 Task: Check the places in San Diego for foodies.
Action: Mouse moved to (602, 58)
Screenshot: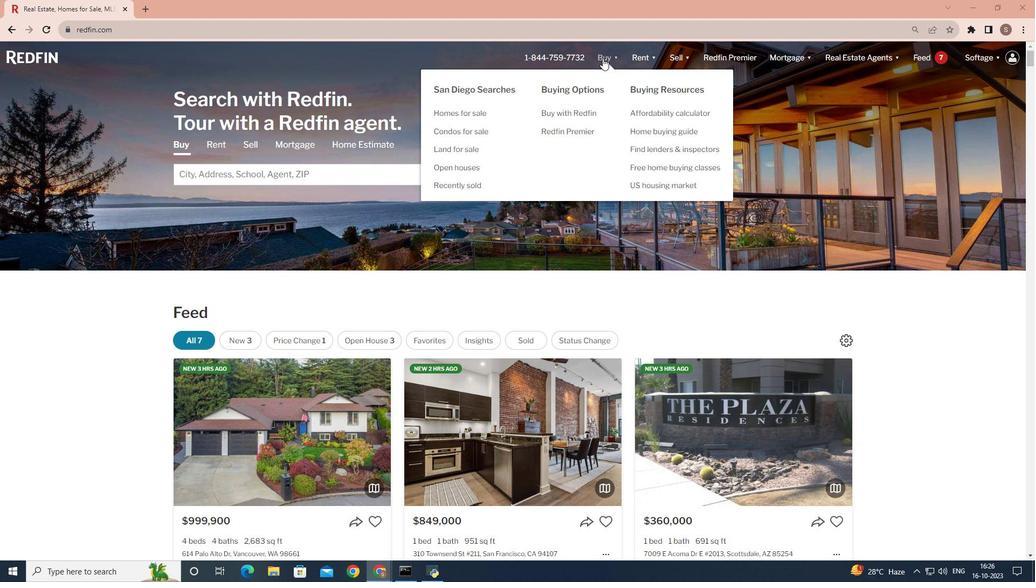 
Action: Mouse pressed left at (602, 58)
Screenshot: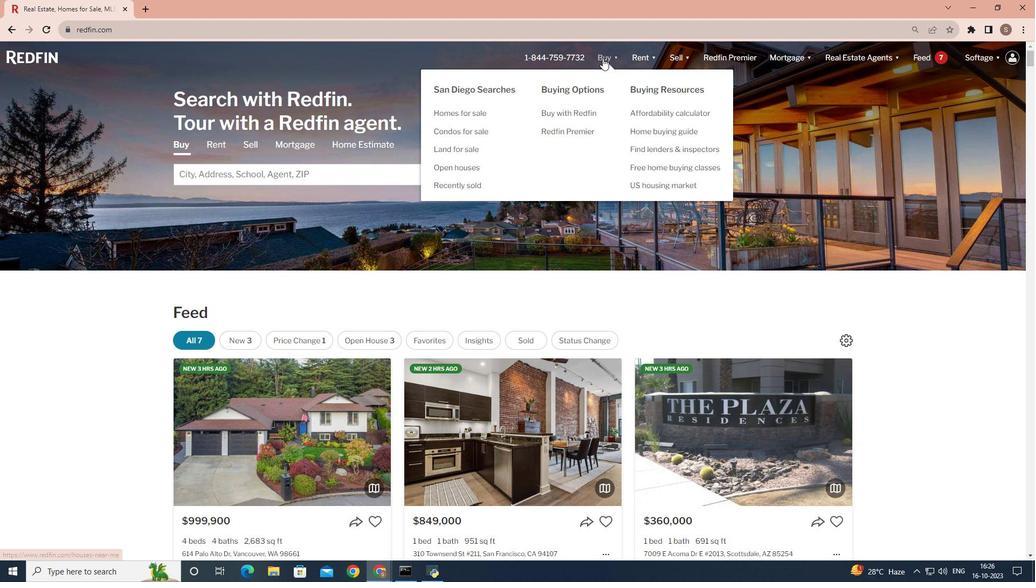 
Action: Mouse moved to (281, 225)
Screenshot: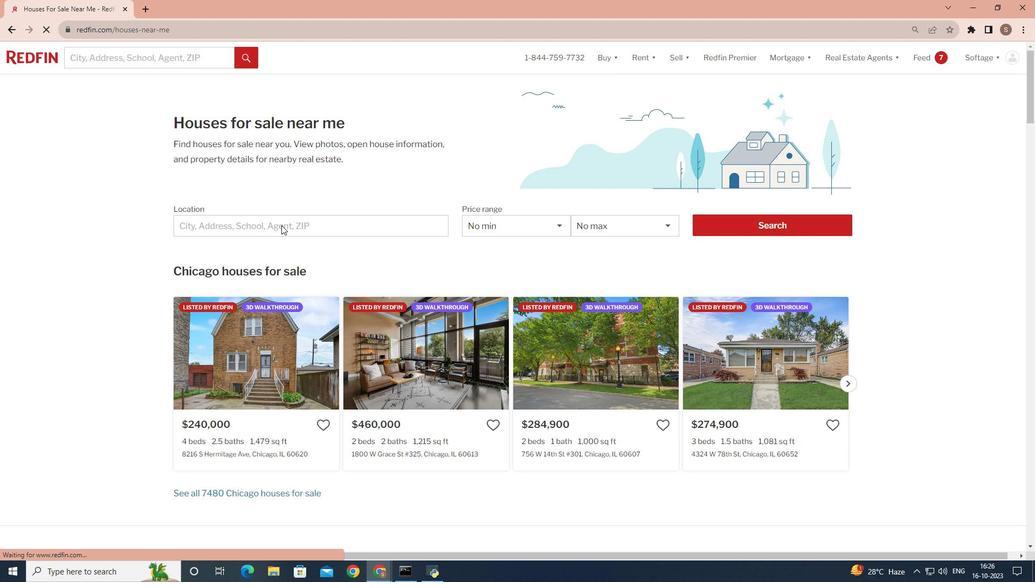 
Action: Mouse pressed left at (281, 225)
Screenshot: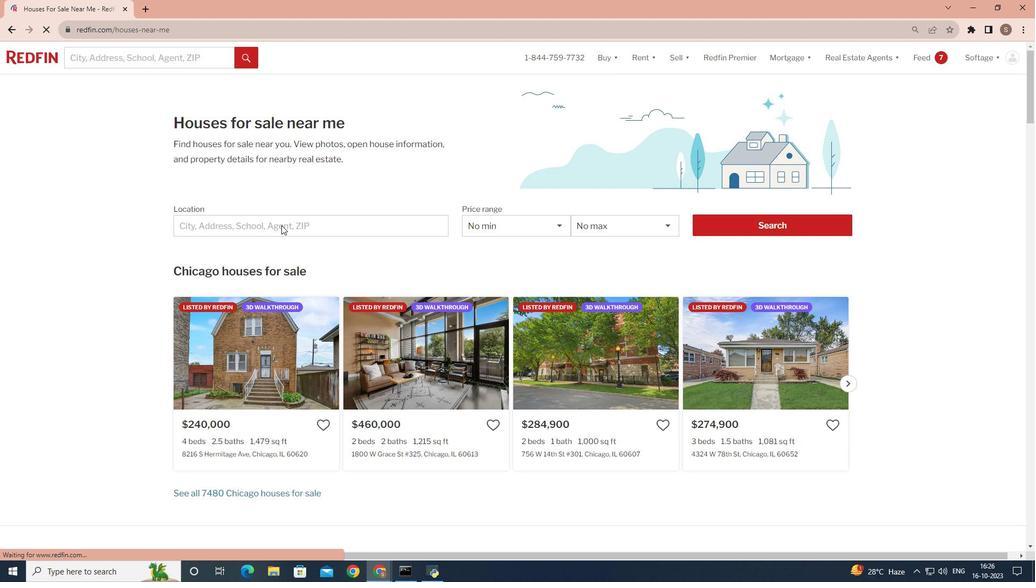 
Action: Mouse pressed left at (281, 225)
Screenshot: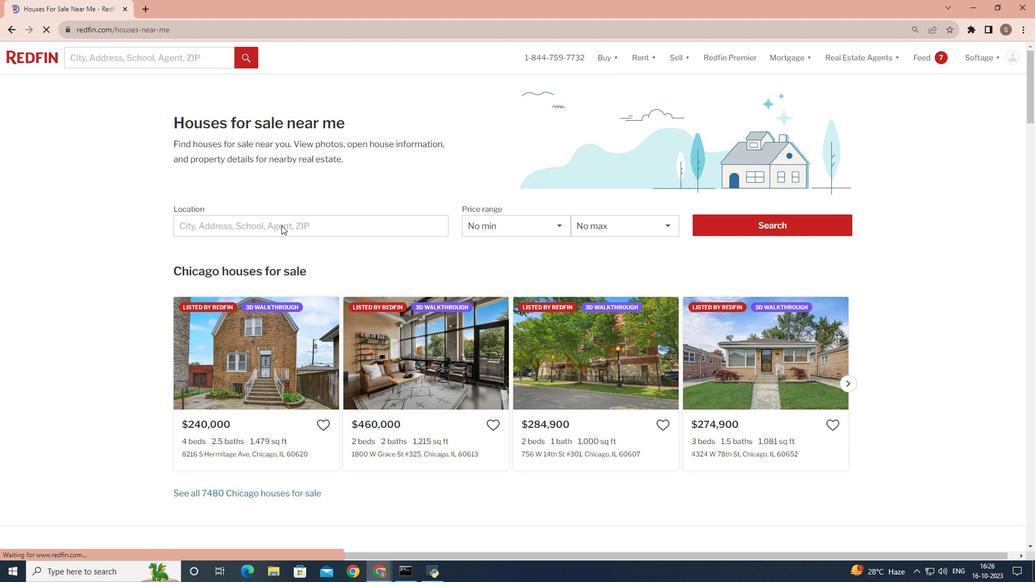 
Action: Mouse moved to (230, 222)
Screenshot: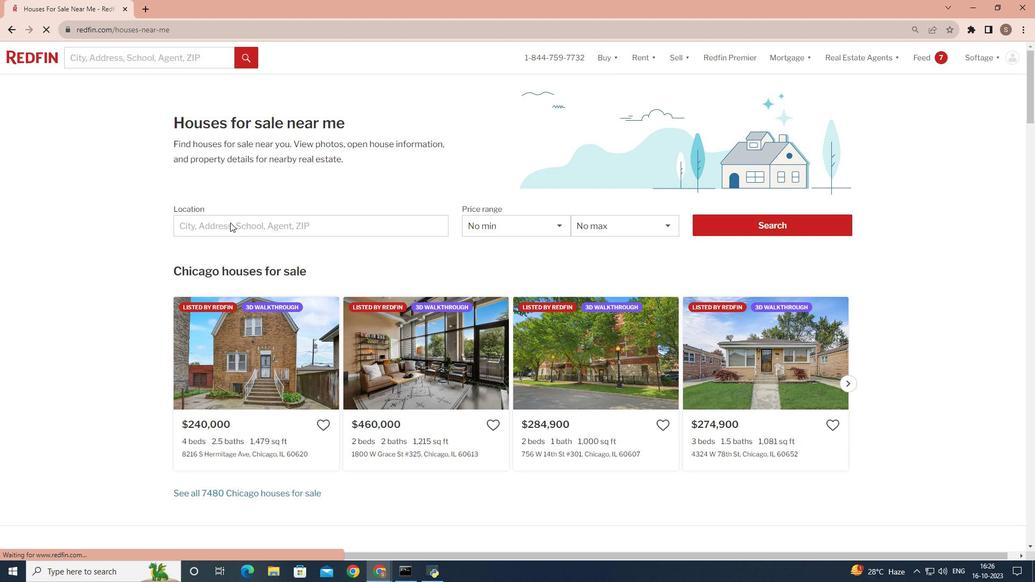 
Action: Mouse pressed left at (230, 222)
Screenshot: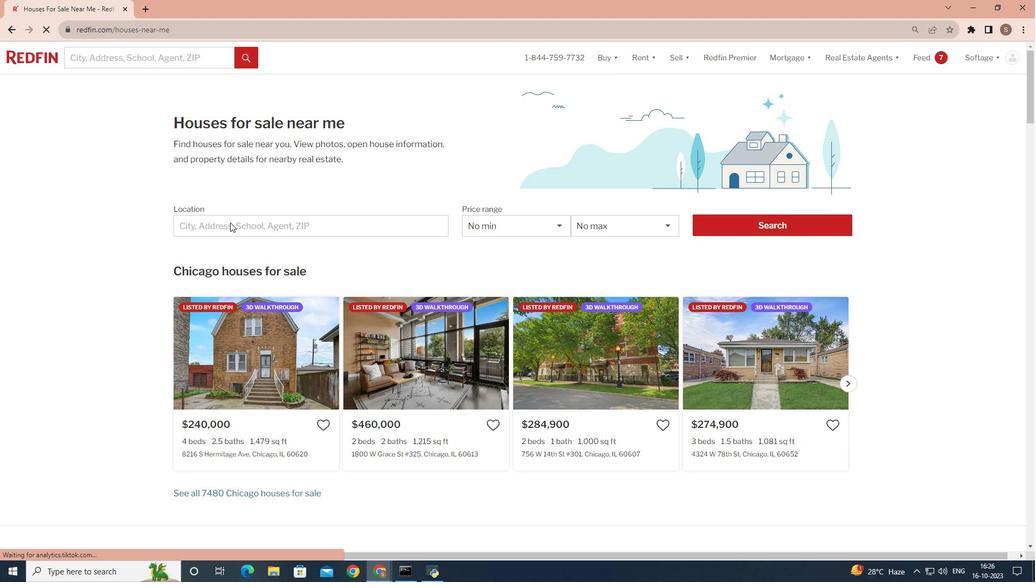 
Action: Mouse pressed left at (230, 222)
Screenshot: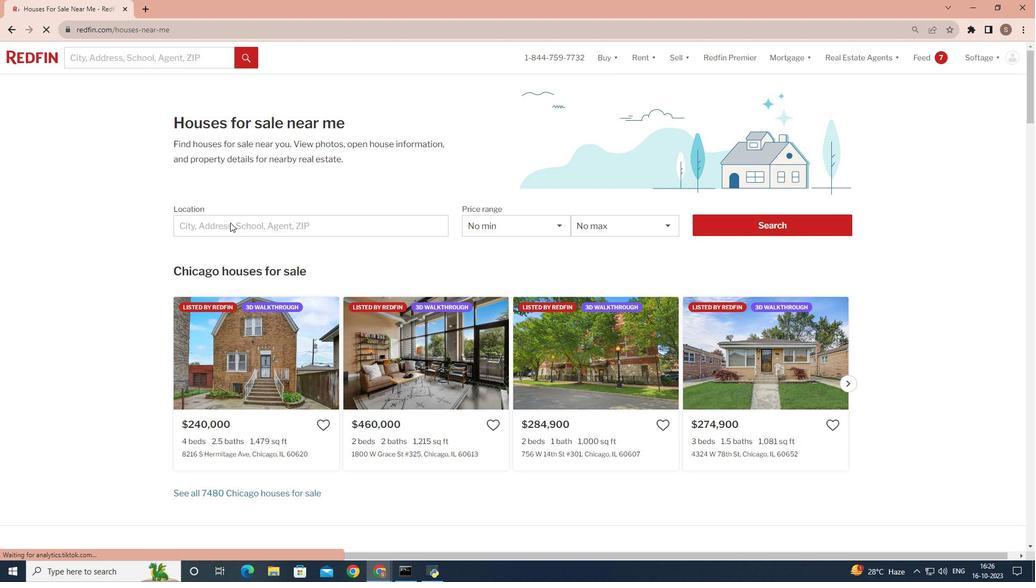 
Action: Mouse moved to (228, 225)
Screenshot: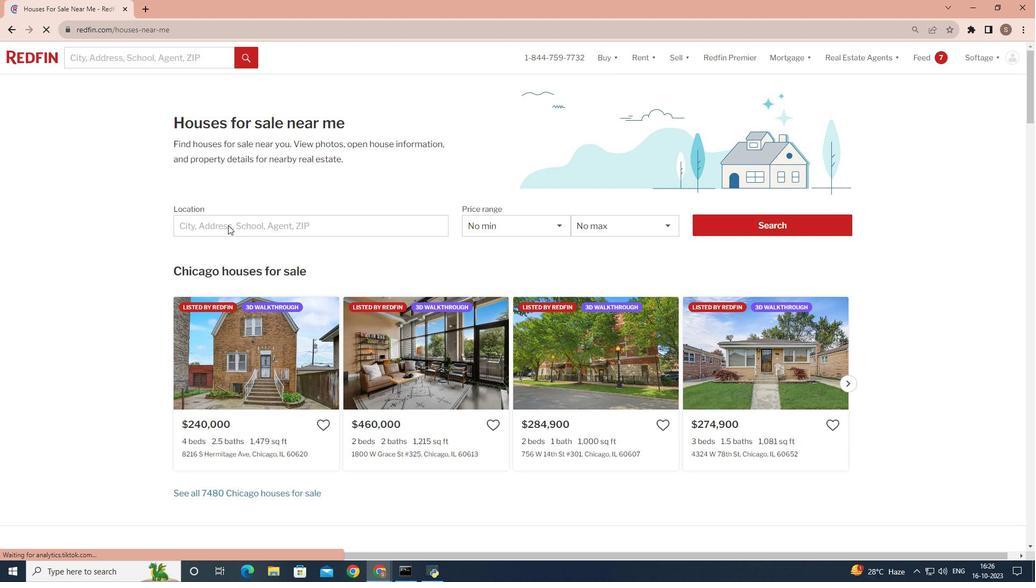 
Action: Mouse pressed left at (228, 225)
Screenshot: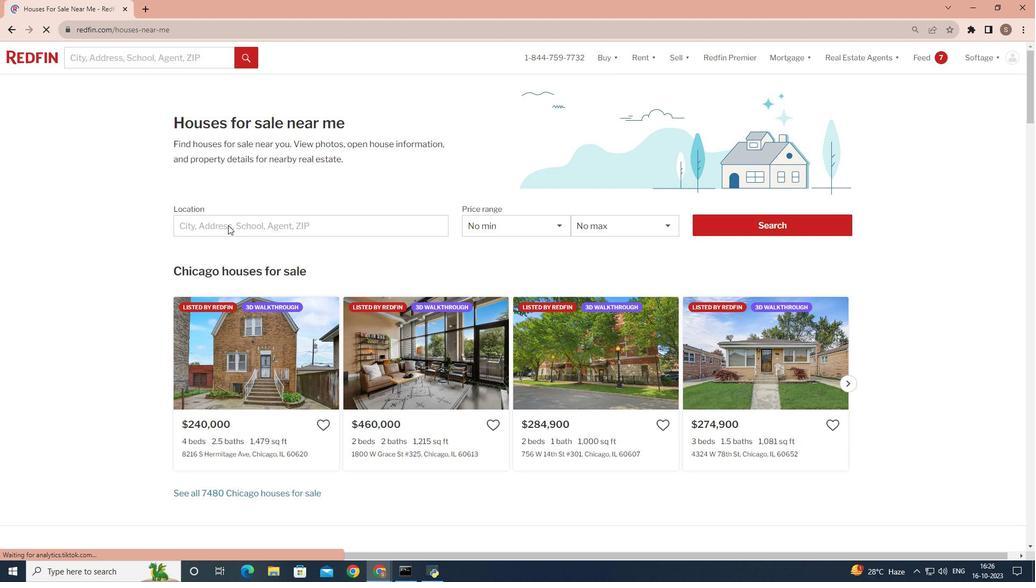 
Action: Mouse pressed left at (228, 225)
Screenshot: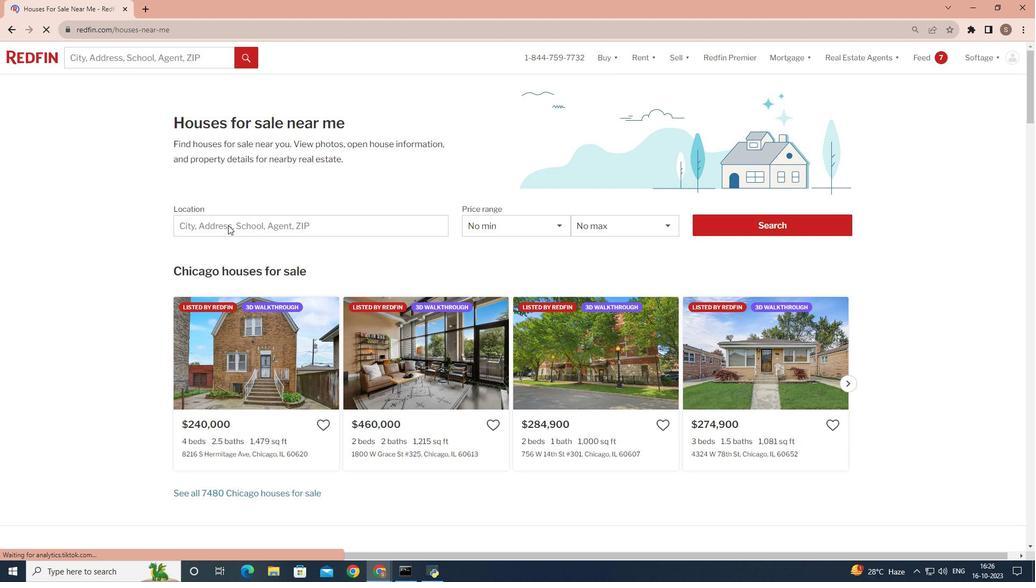 
Action: Mouse moved to (211, 229)
Screenshot: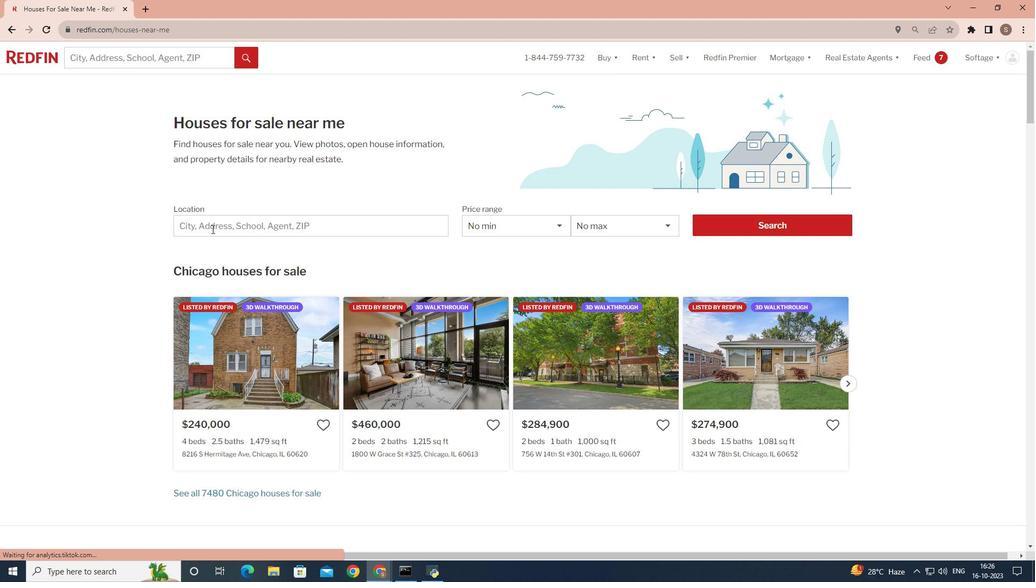 
Action: Mouse pressed left at (211, 229)
Screenshot: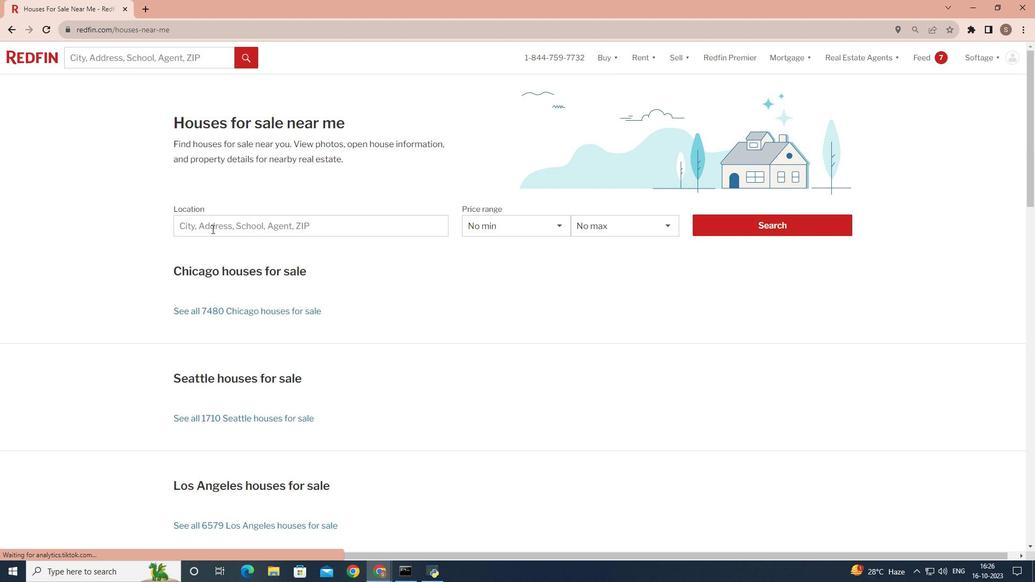 
Action: Mouse moved to (211, 229)
Screenshot: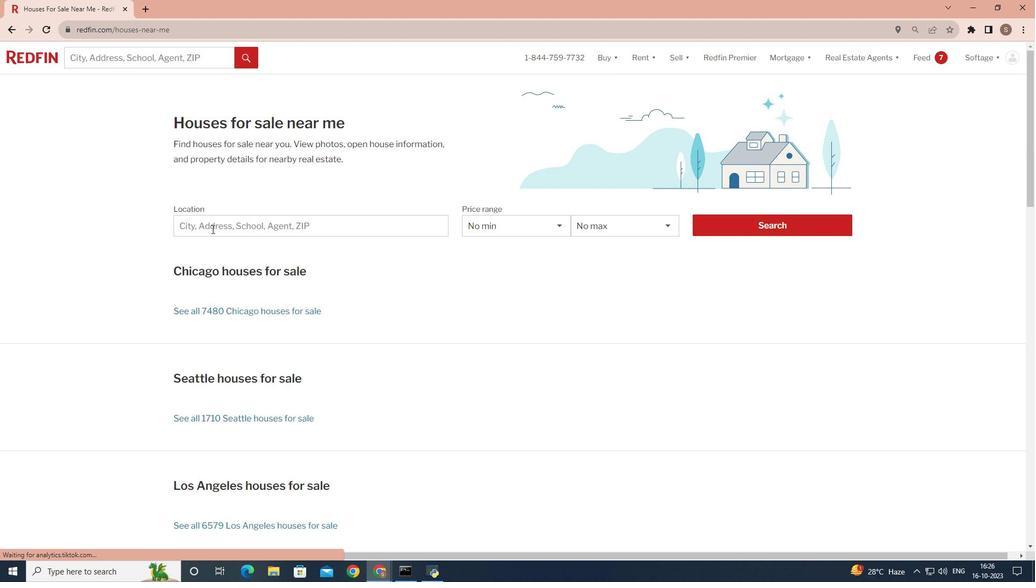 
Action: Key pressed <Key.shift>San<Key.space><Key.shift>Diego
Screenshot: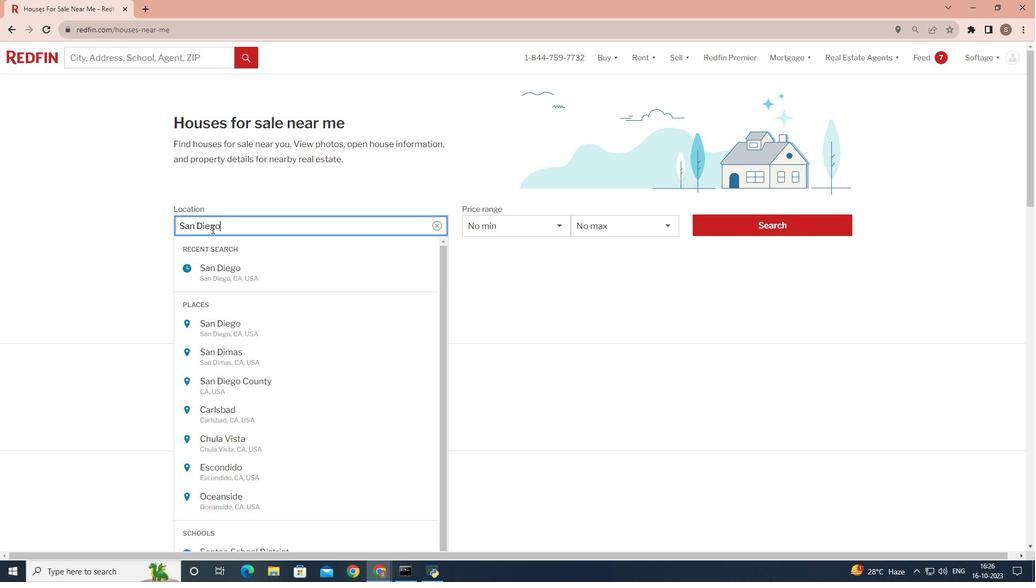 
Action: Mouse moved to (760, 223)
Screenshot: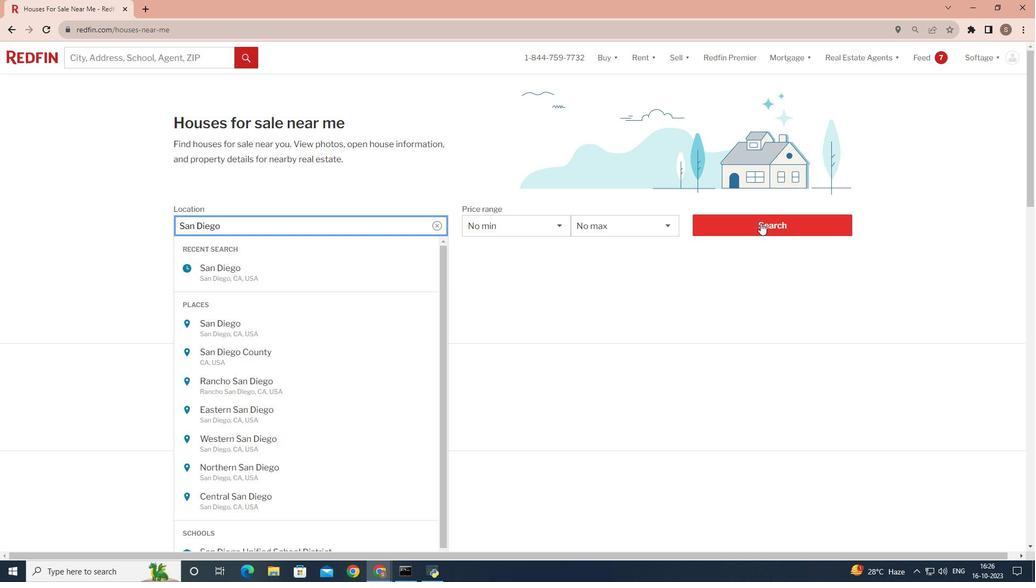 
Action: Mouse pressed left at (760, 223)
Screenshot: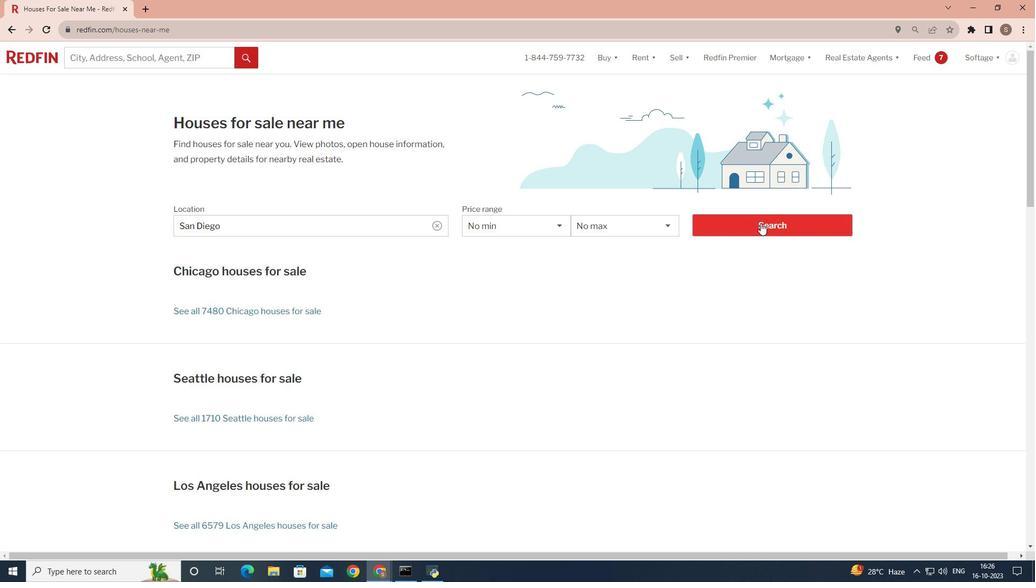 
Action: Mouse moved to (760, 223)
Screenshot: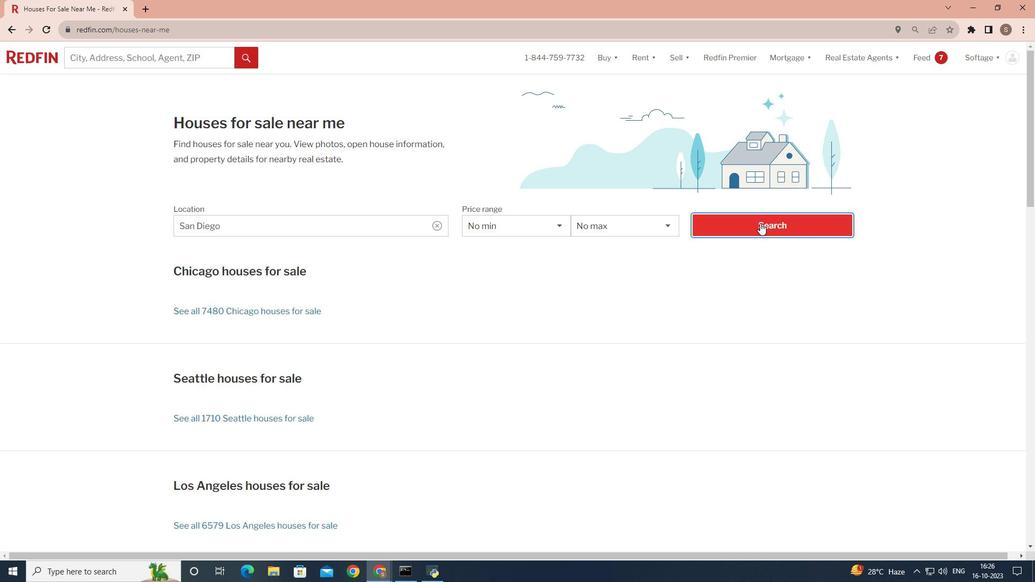 
Action: Mouse pressed left at (760, 223)
Screenshot: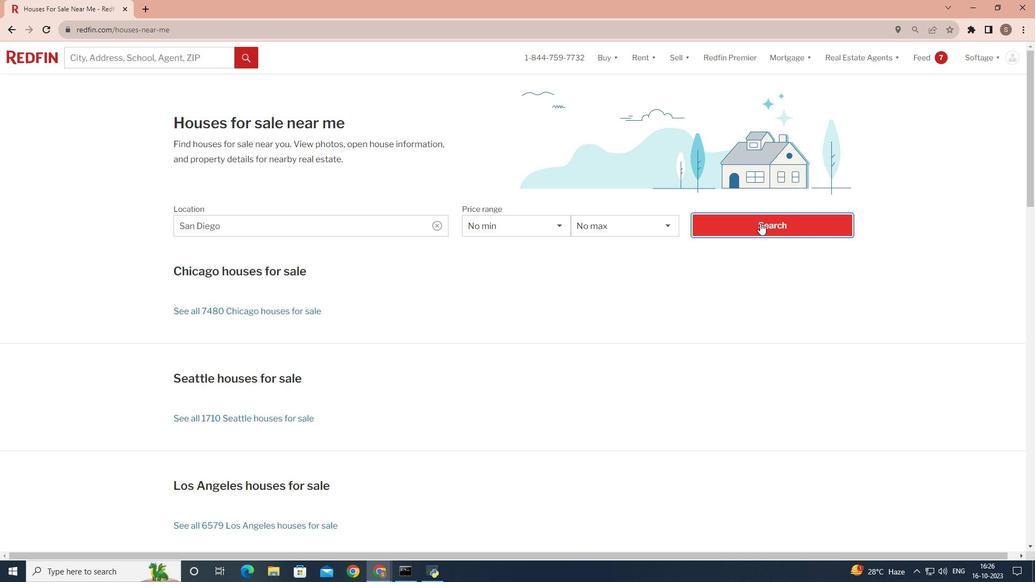 
Action: Mouse pressed left at (760, 223)
Screenshot: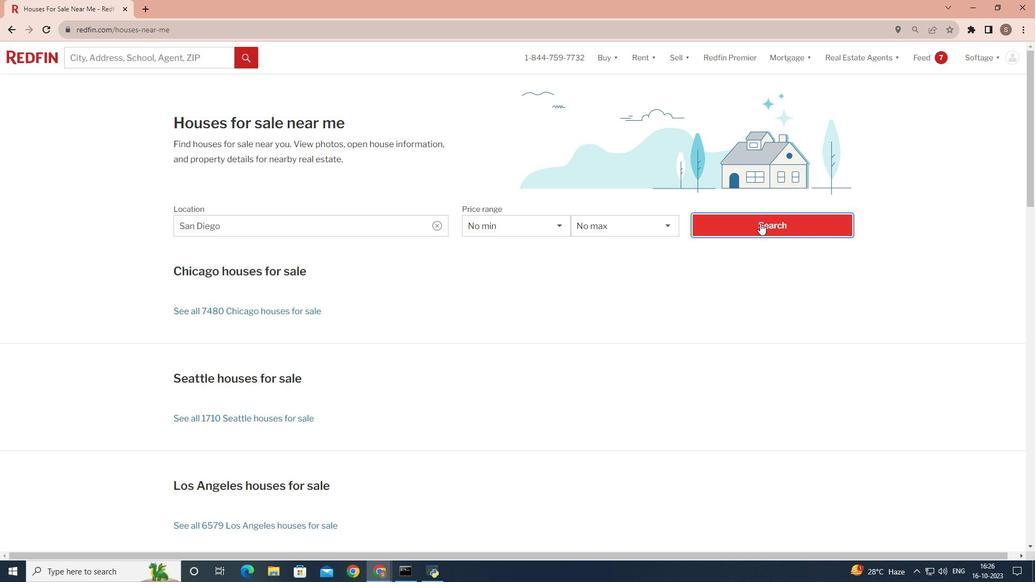 
Action: Mouse pressed left at (760, 223)
Screenshot: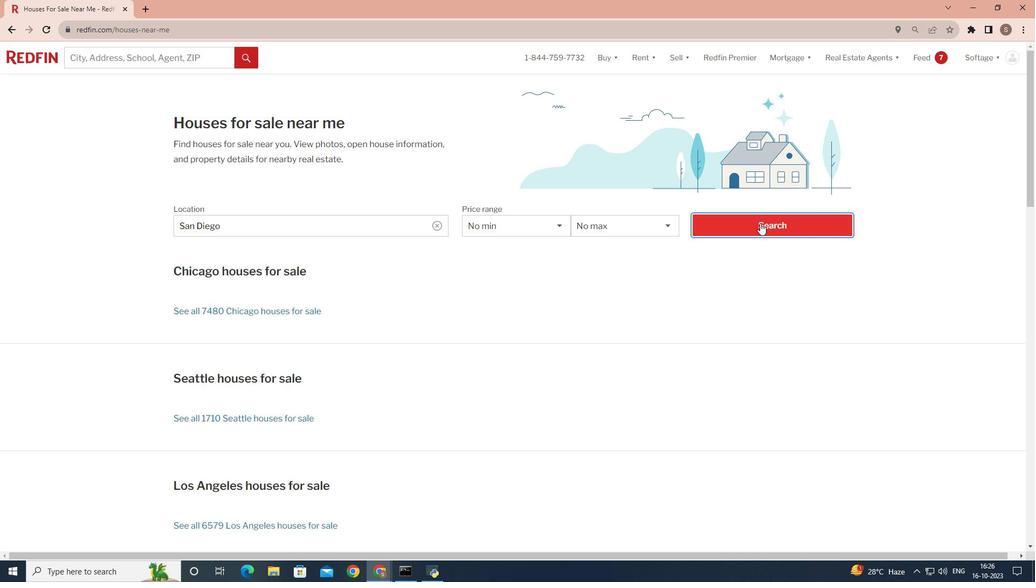 
Action: Mouse moved to (990, 88)
Screenshot: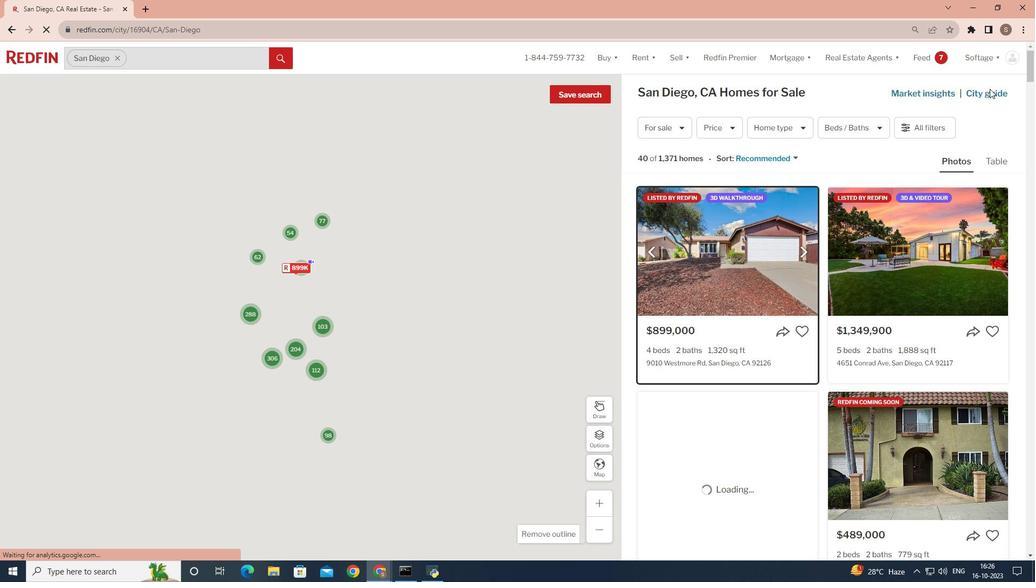 
Action: Mouse pressed left at (990, 88)
Screenshot: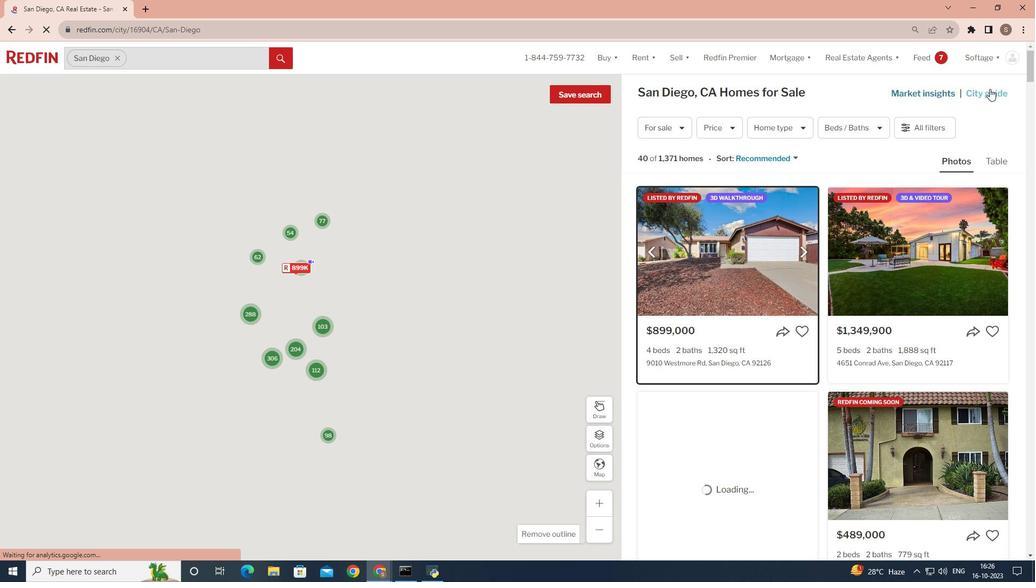 
Action: Mouse moved to (548, 425)
Screenshot: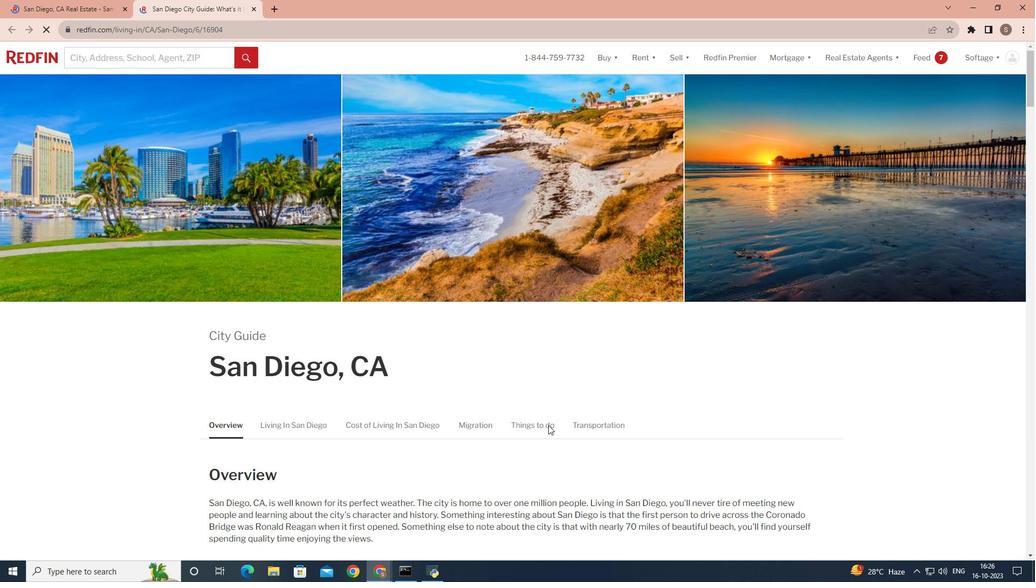 
Action: Mouse pressed left at (548, 425)
Screenshot: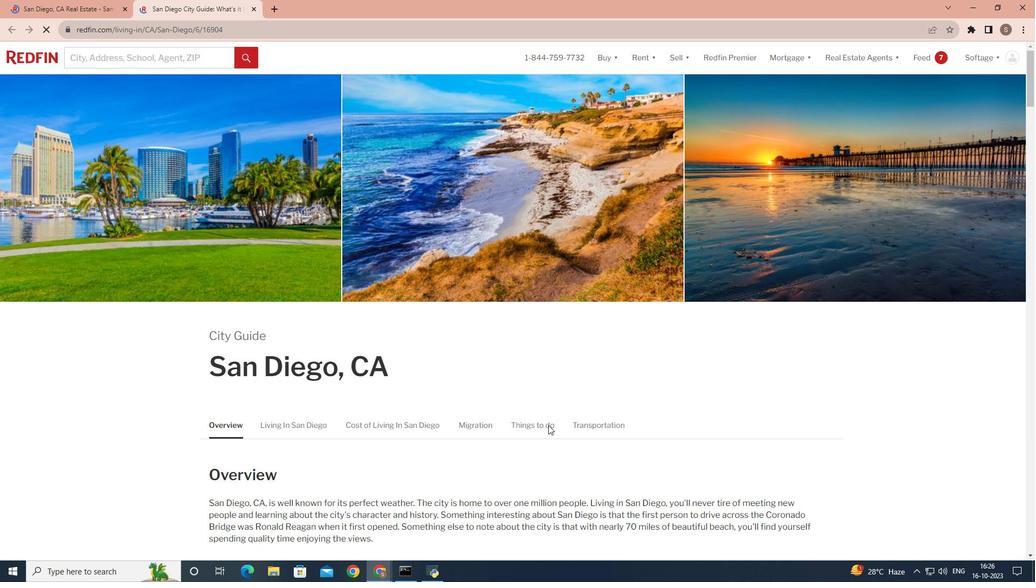 
Action: Mouse moved to (263, 206)
Screenshot: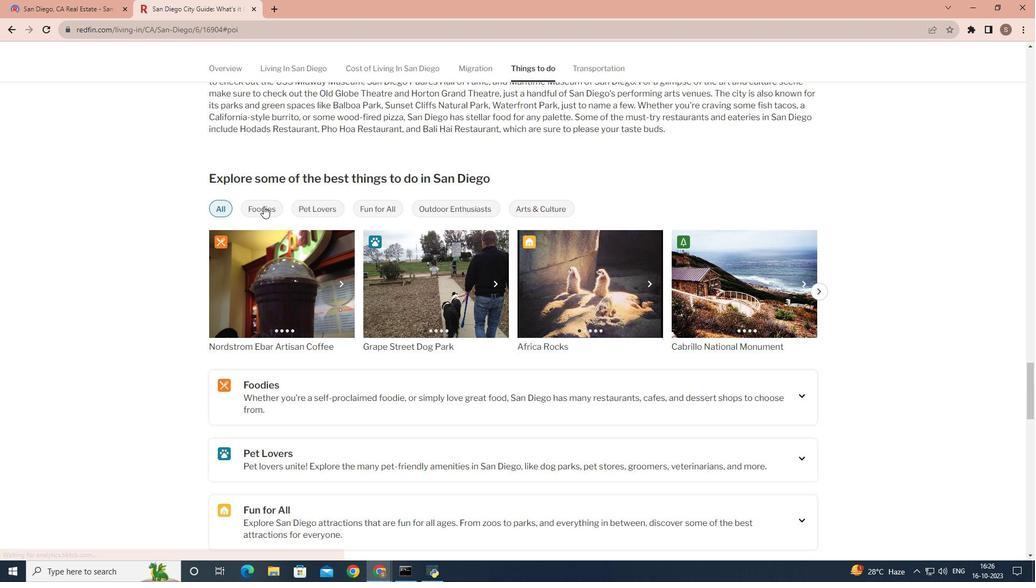
Action: Mouse pressed left at (263, 206)
Screenshot: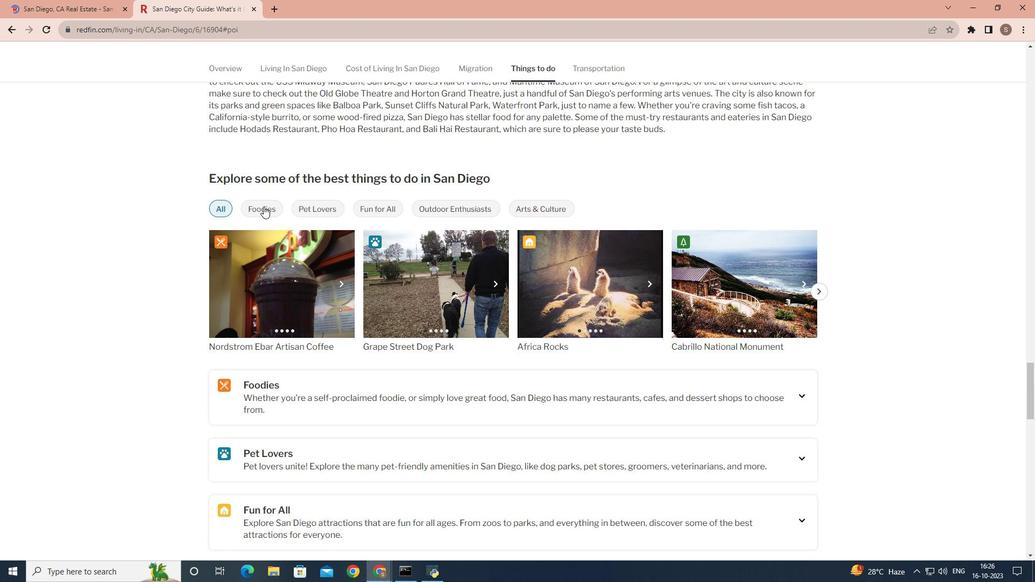 
